 Task: Look for properties with dryer facilities.
Action: Mouse moved to (869, 101)
Screenshot: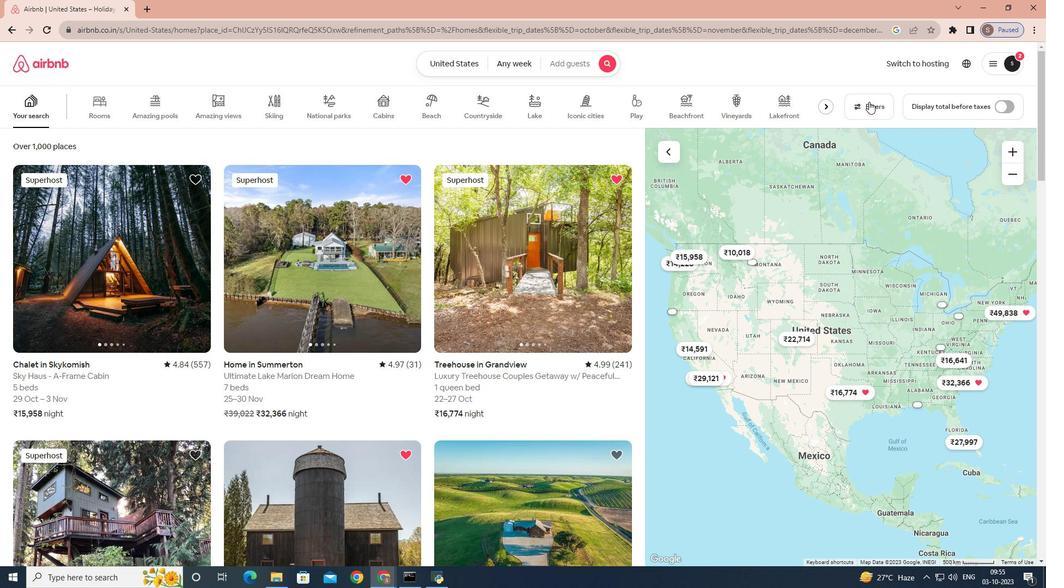 
Action: Mouse pressed left at (869, 101)
Screenshot: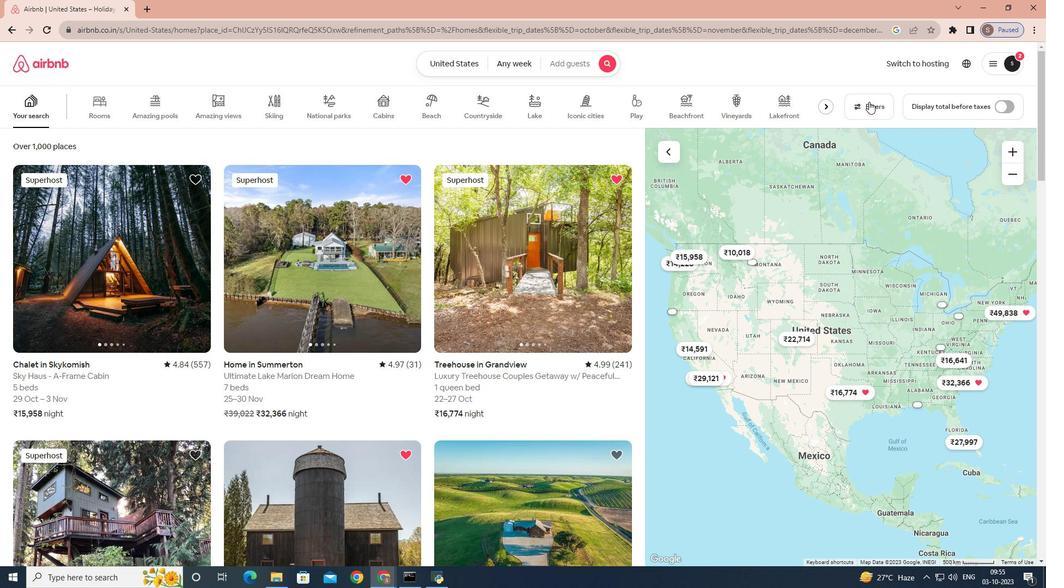 
Action: Mouse moved to (663, 165)
Screenshot: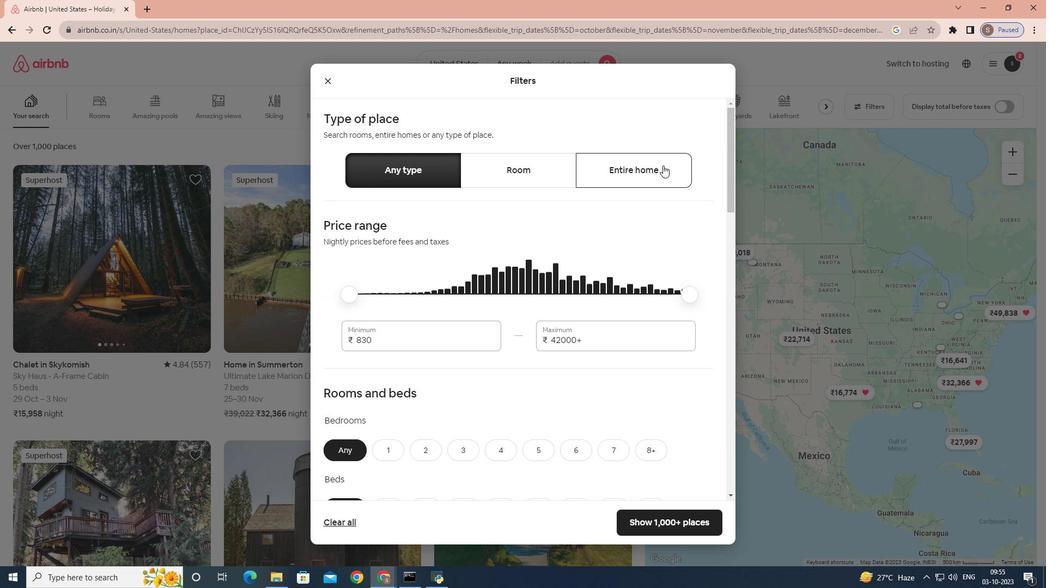 
Action: Mouse pressed left at (663, 165)
Screenshot: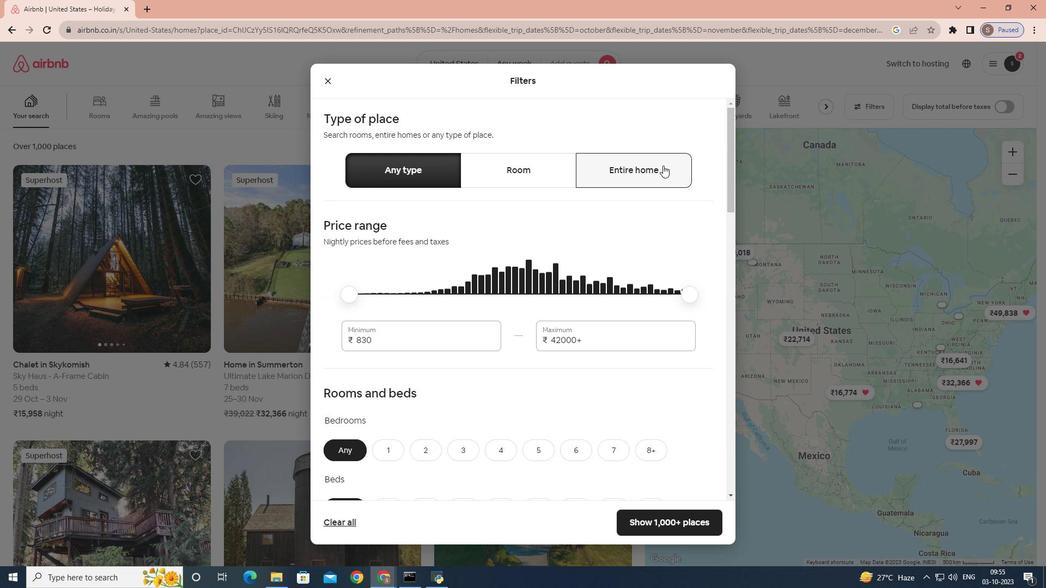 
Action: Mouse moved to (576, 216)
Screenshot: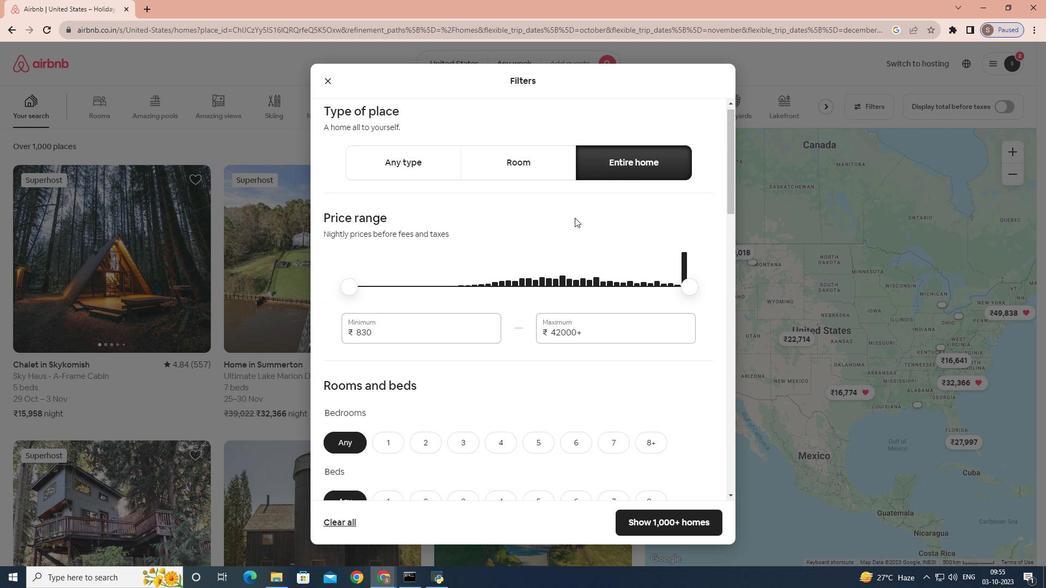 
Action: Mouse scrolled (576, 216) with delta (0, 0)
Screenshot: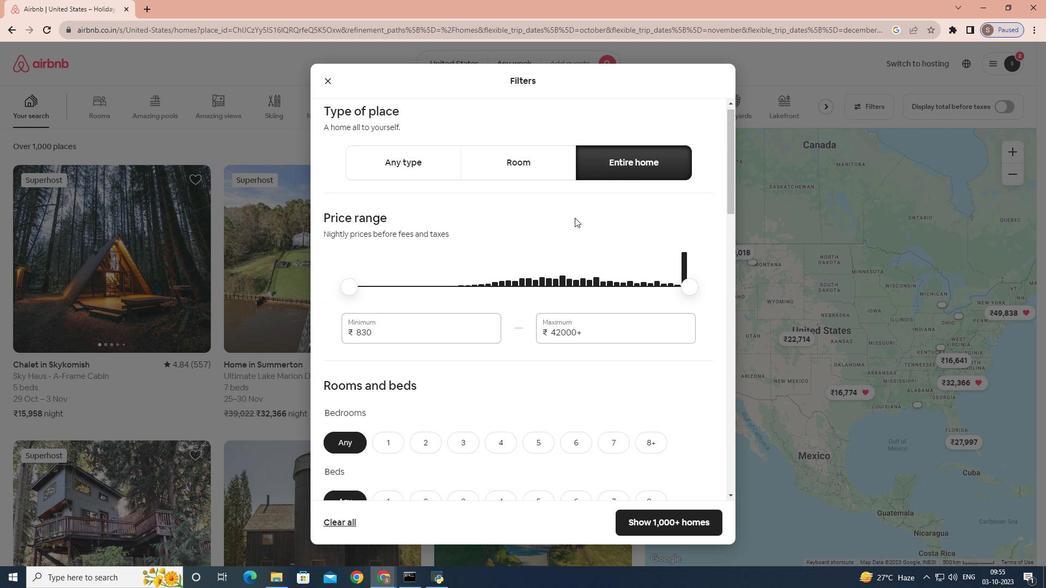 
Action: Mouse moved to (574, 217)
Screenshot: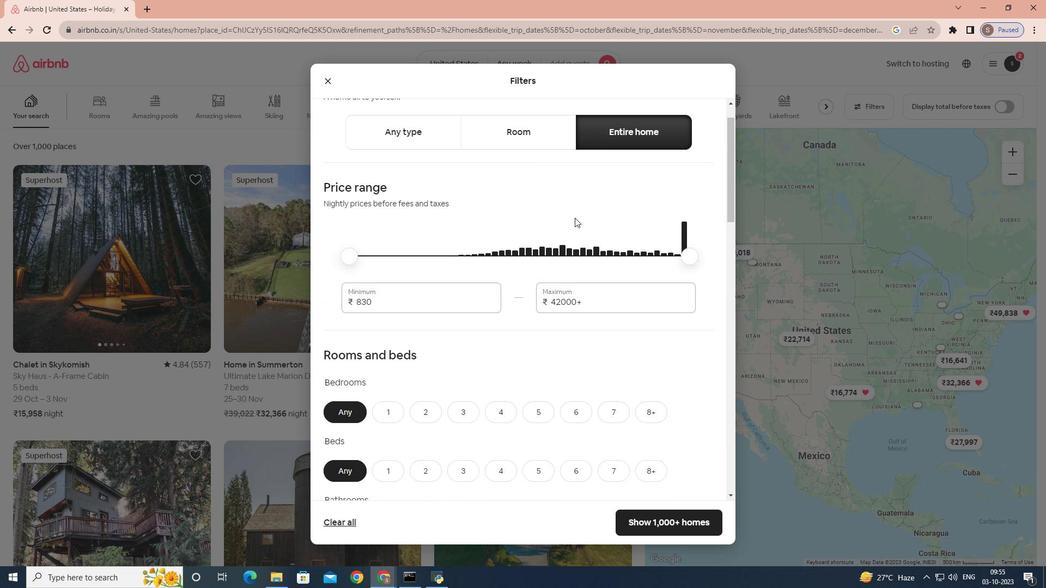 
Action: Mouse scrolled (574, 217) with delta (0, 0)
Screenshot: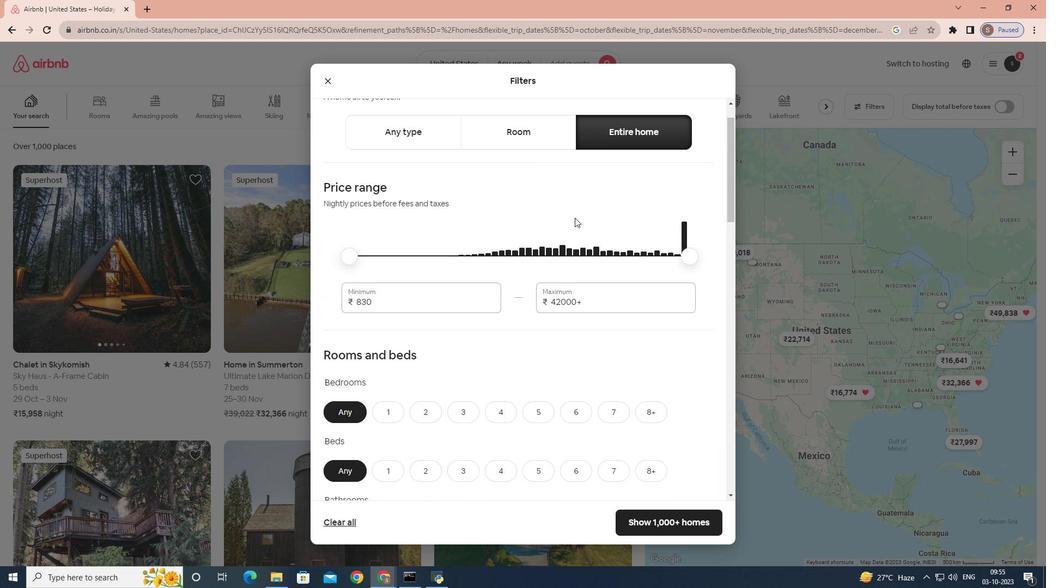 
Action: Mouse scrolled (574, 217) with delta (0, 0)
Screenshot: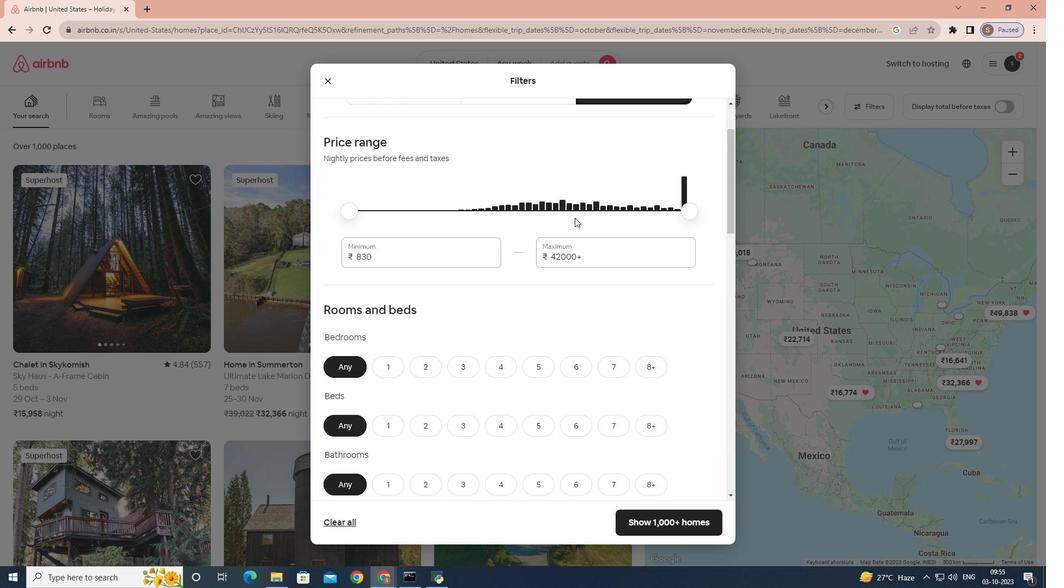 
Action: Mouse moved to (572, 221)
Screenshot: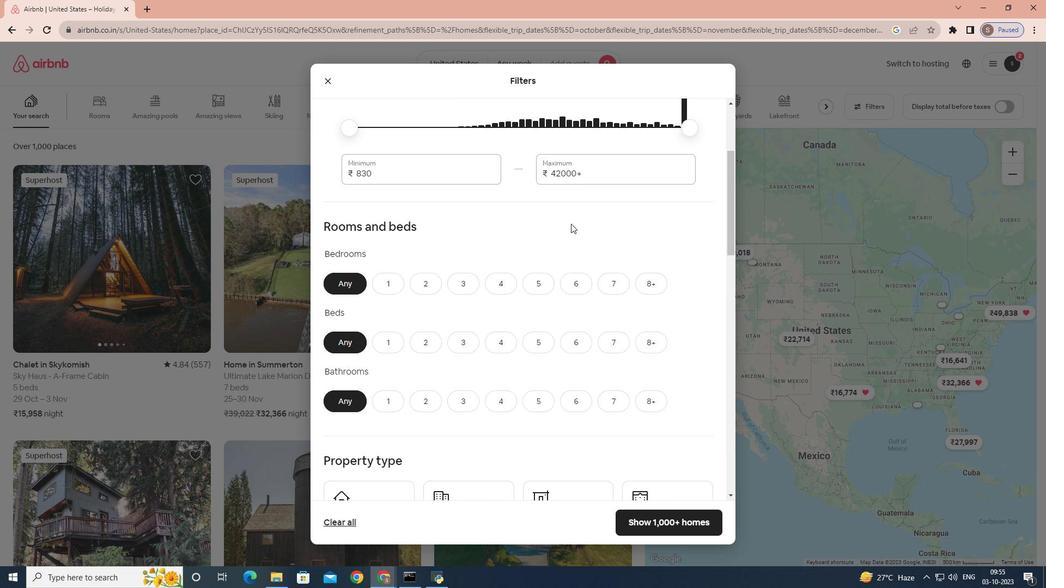 
Action: Mouse scrolled (572, 221) with delta (0, 0)
Screenshot: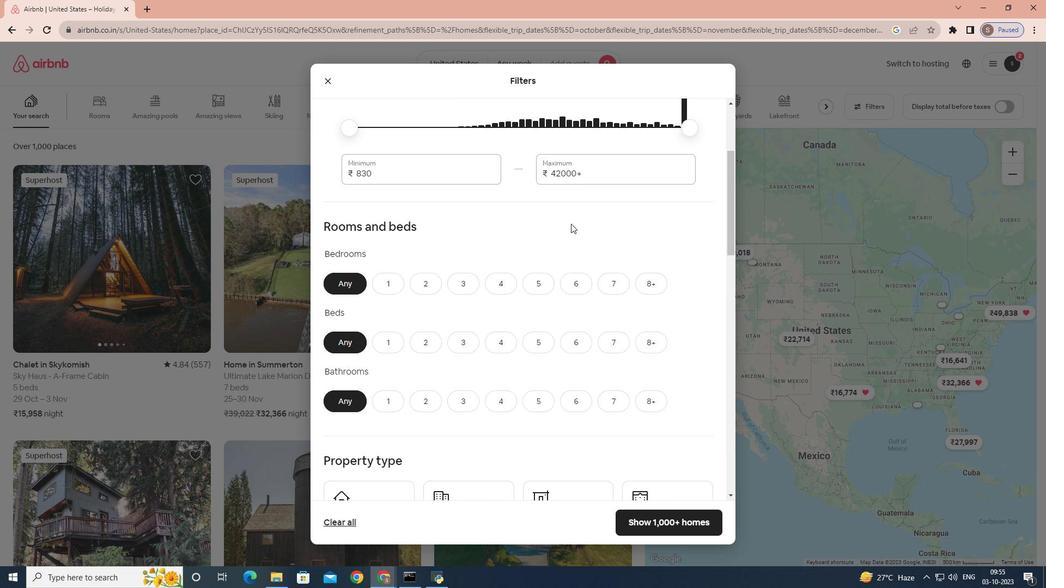 
Action: Mouse moved to (571, 223)
Screenshot: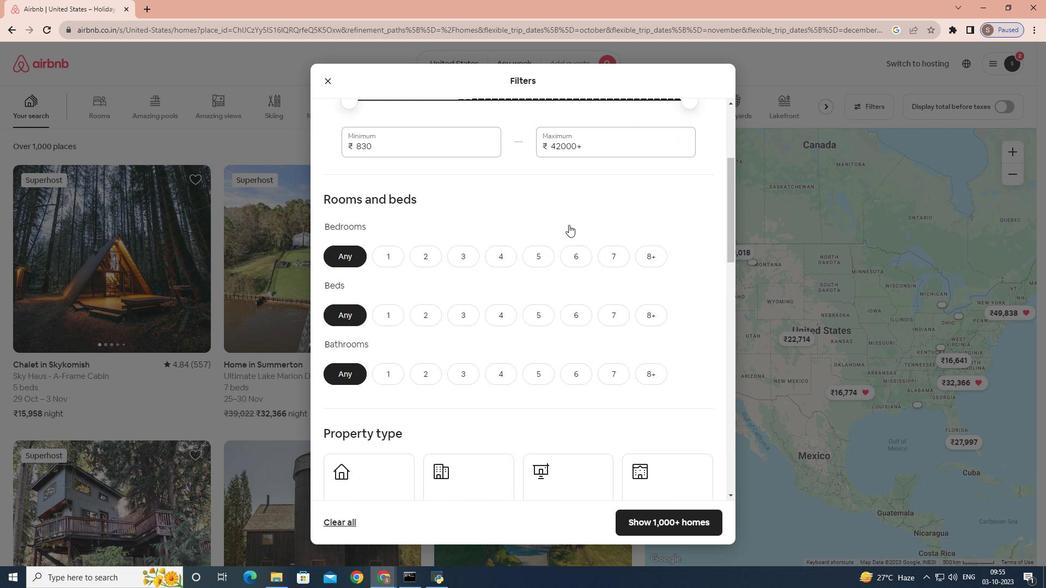 
Action: Mouse scrolled (571, 223) with delta (0, 0)
Screenshot: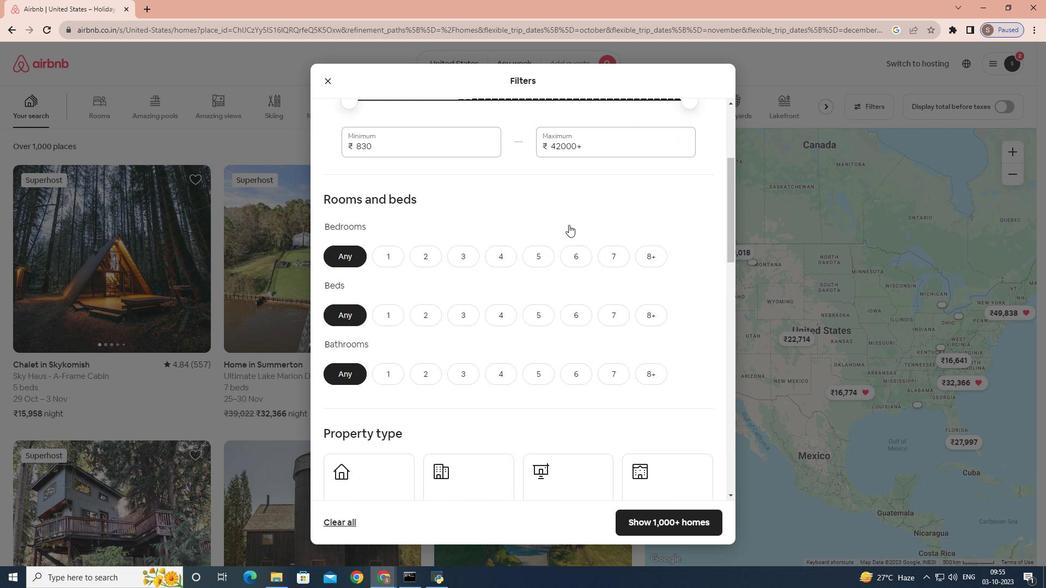 
Action: Mouse moved to (569, 224)
Screenshot: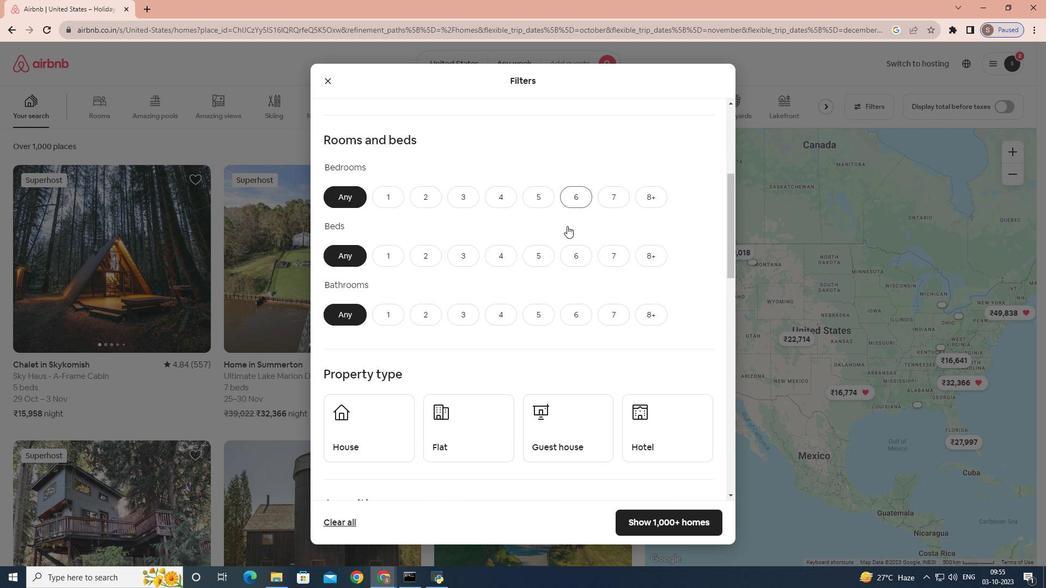 
Action: Mouse scrolled (569, 223) with delta (0, 0)
Screenshot: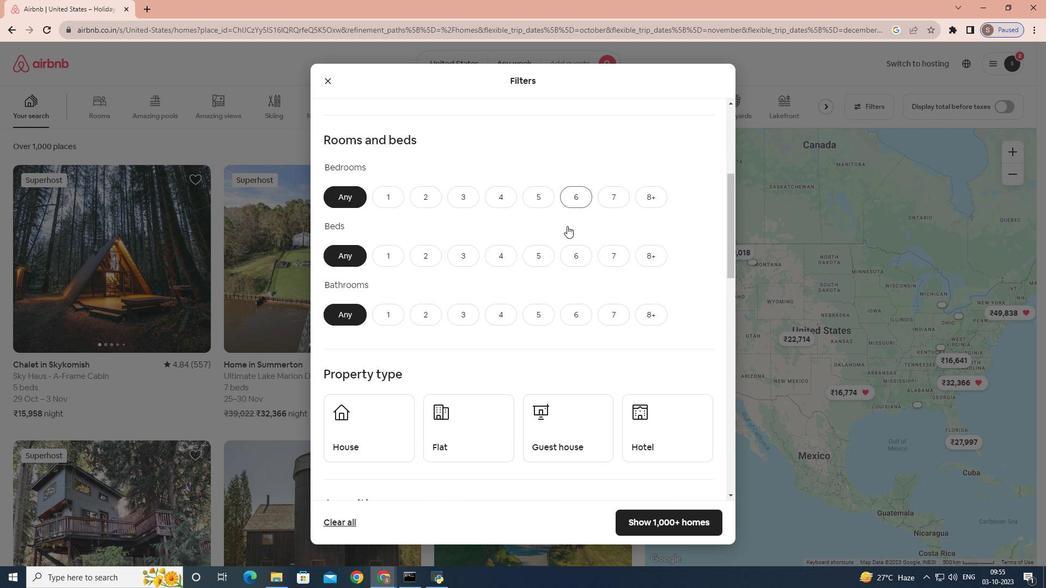 
Action: Mouse moved to (539, 250)
Screenshot: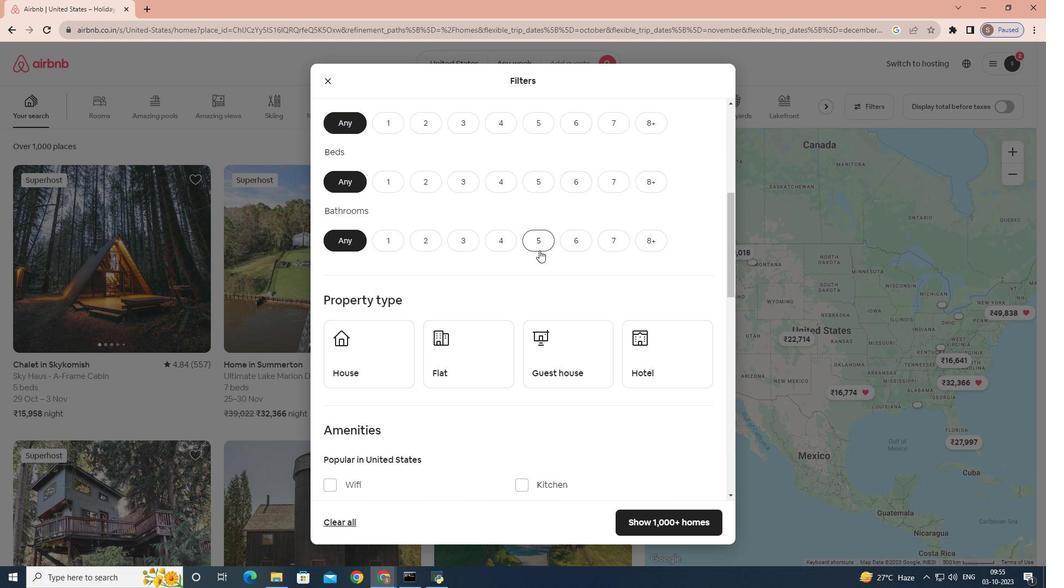 
Action: Mouse scrolled (539, 250) with delta (0, 0)
Screenshot: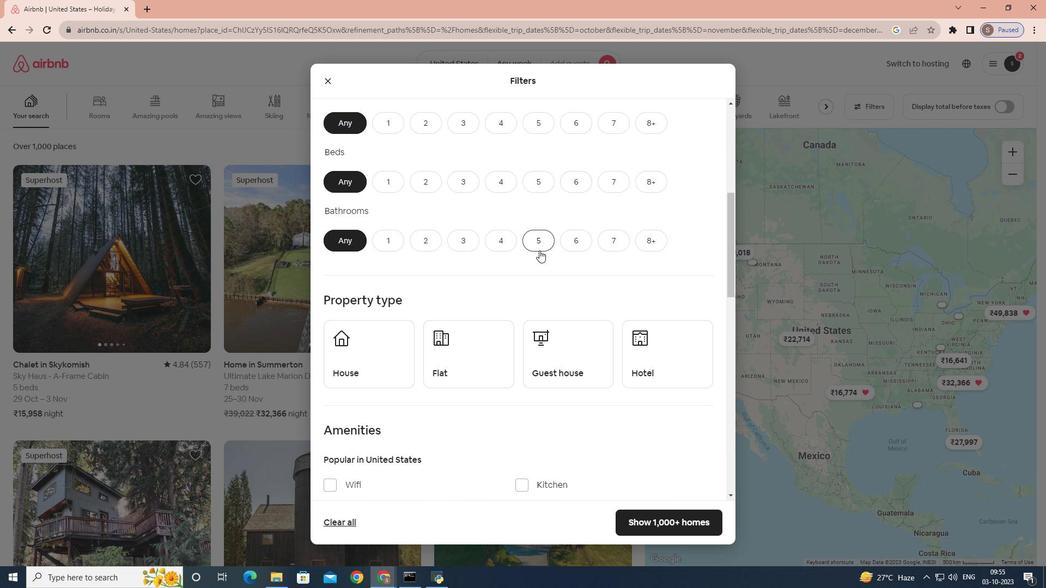 
Action: Mouse scrolled (539, 250) with delta (0, 0)
Screenshot: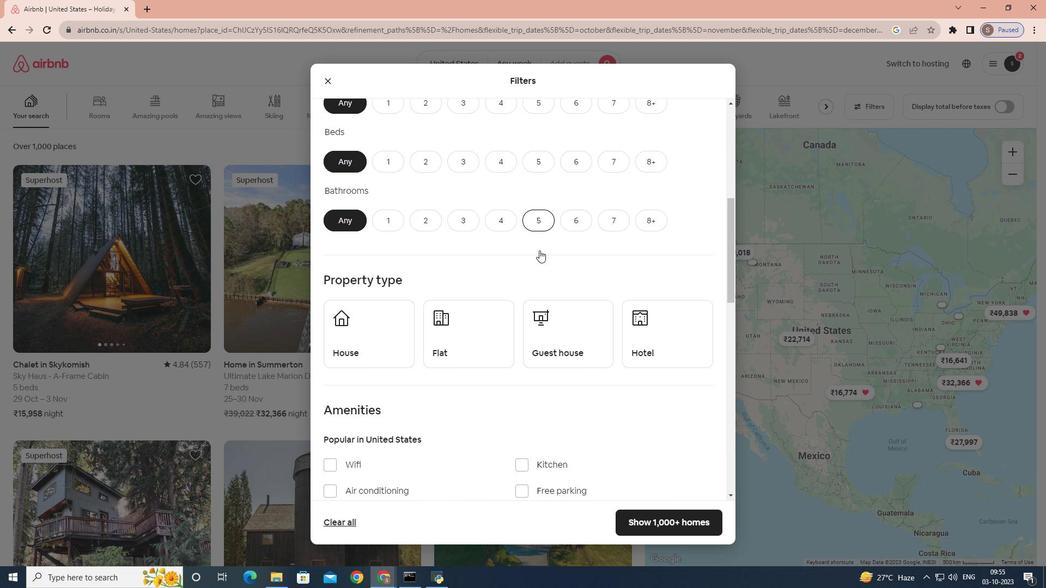 
Action: Mouse scrolled (539, 250) with delta (0, 0)
Screenshot: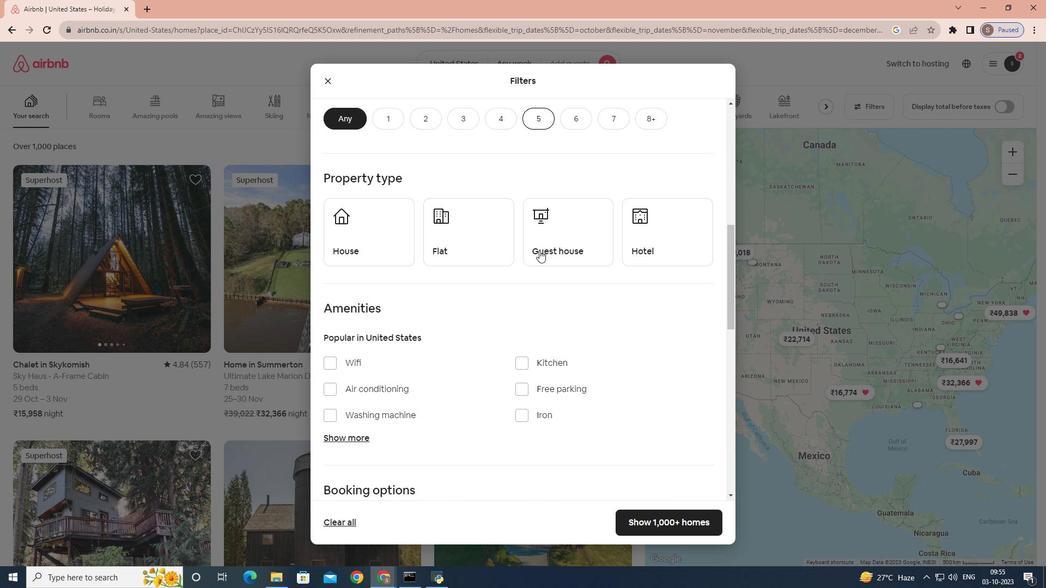
Action: Mouse scrolled (539, 250) with delta (0, 0)
Screenshot: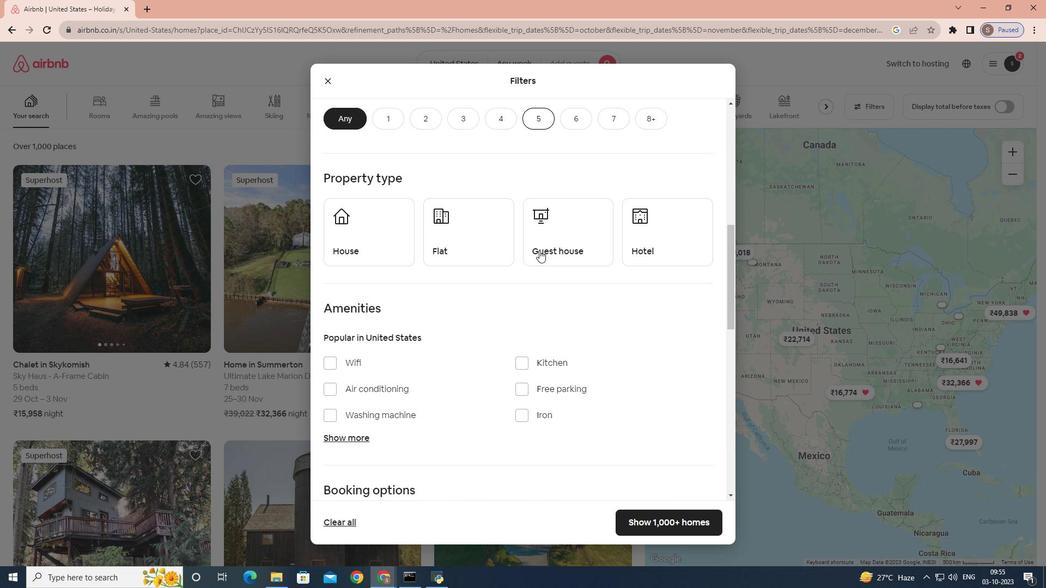 
Action: Mouse moved to (353, 345)
Screenshot: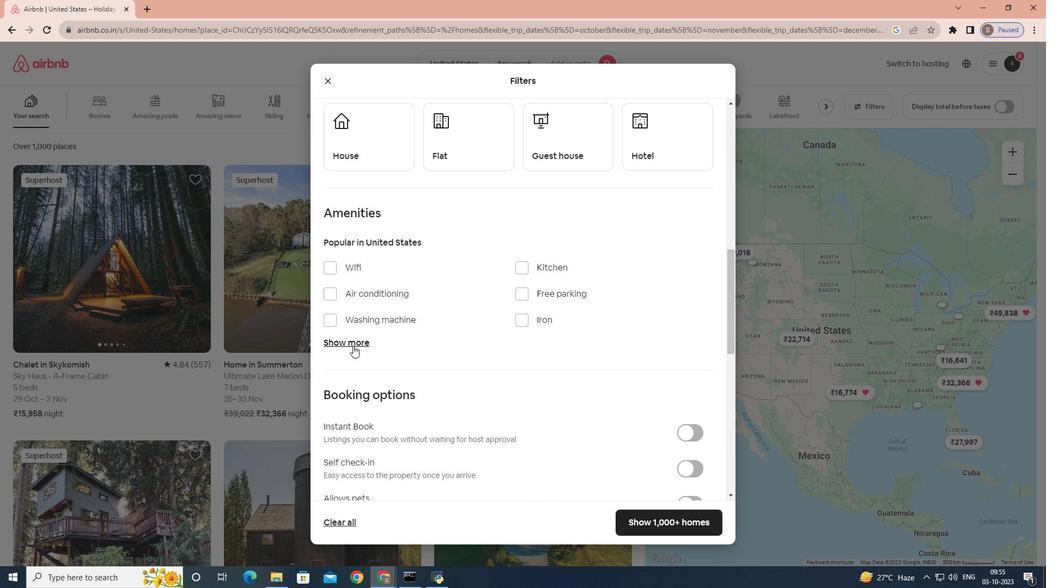 
Action: Mouse pressed left at (353, 345)
Screenshot: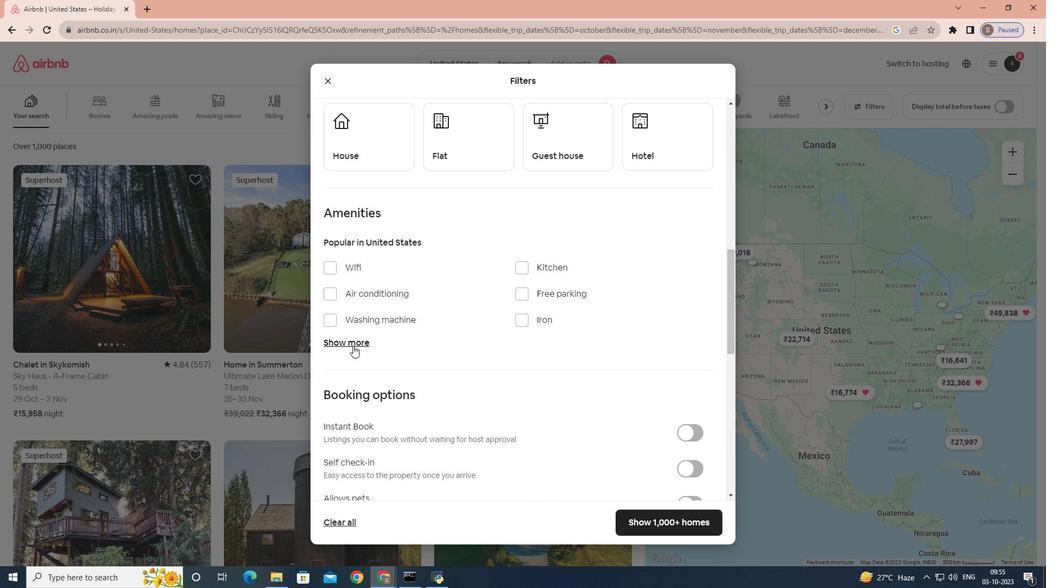 
Action: Mouse moved to (335, 386)
Screenshot: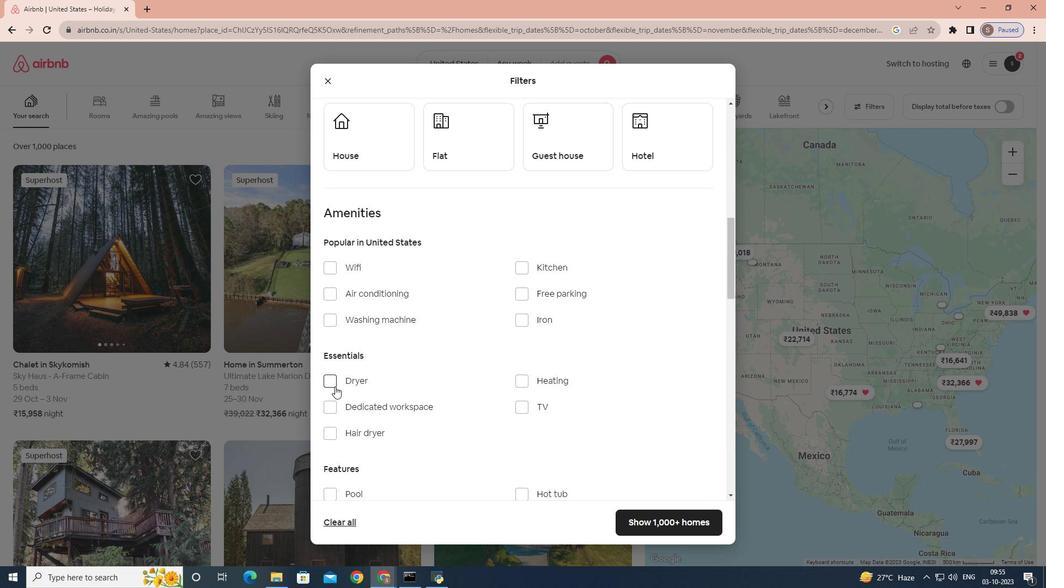 
Action: Mouse pressed left at (335, 386)
Screenshot: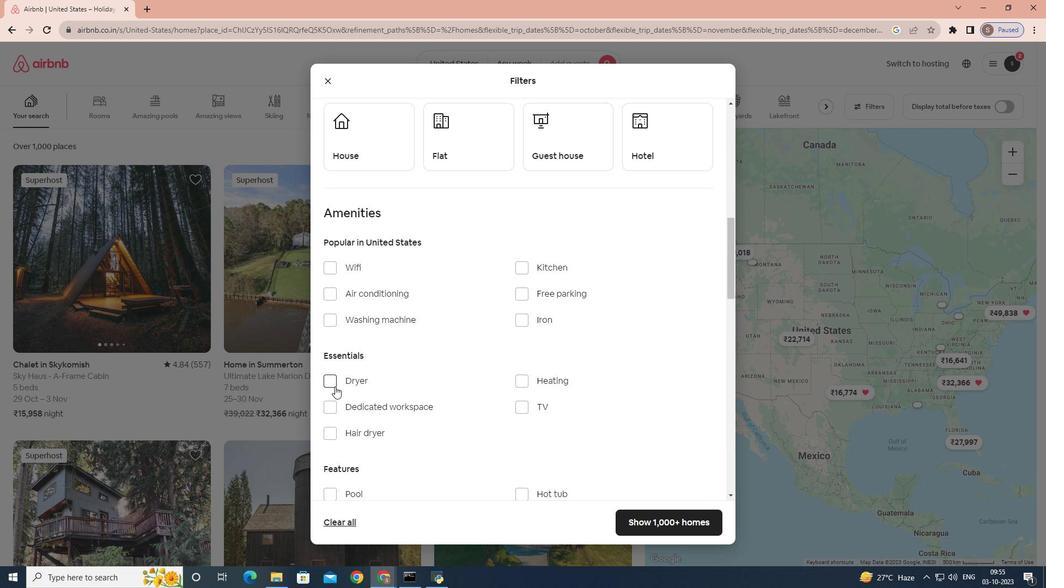 
Action: Mouse moved to (631, 515)
Screenshot: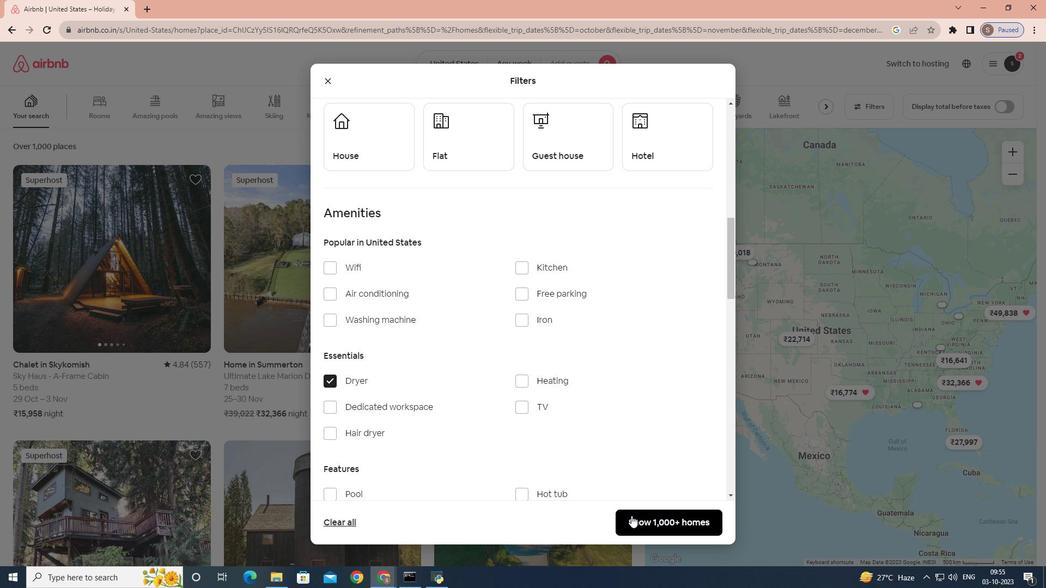 
Action: Mouse pressed left at (631, 515)
Screenshot: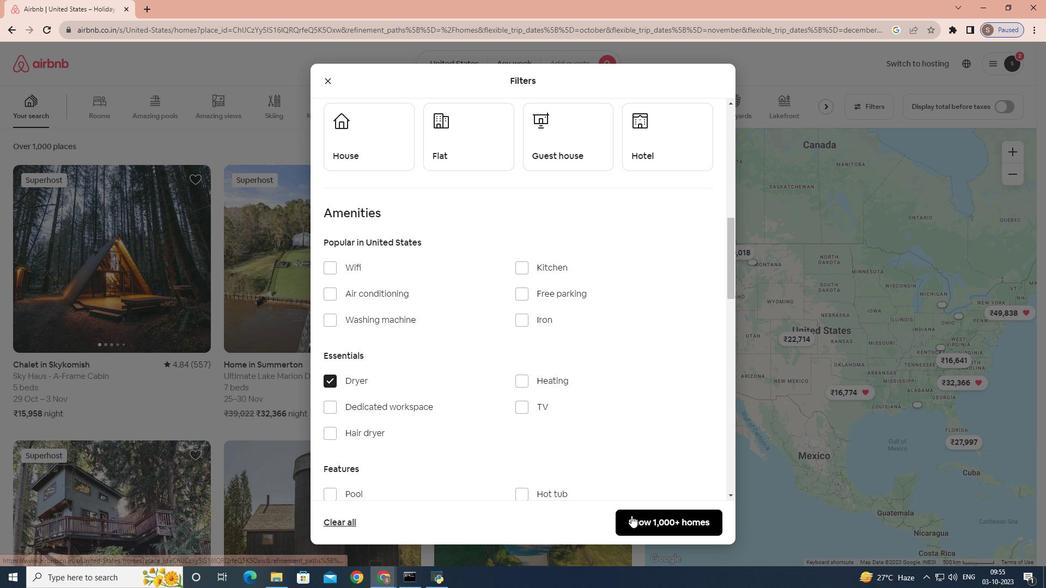 
